 Task: Create a due date automation trigger when advanced on, the moment a card is due add dates due in between 1 and 5 days.
Action: Mouse moved to (895, 257)
Screenshot: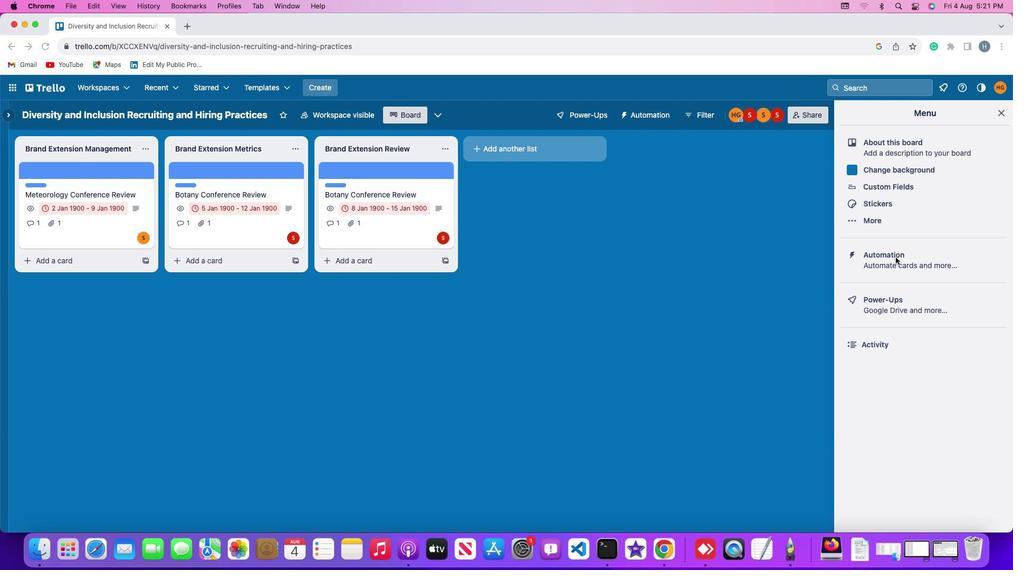 
Action: Mouse pressed left at (895, 257)
Screenshot: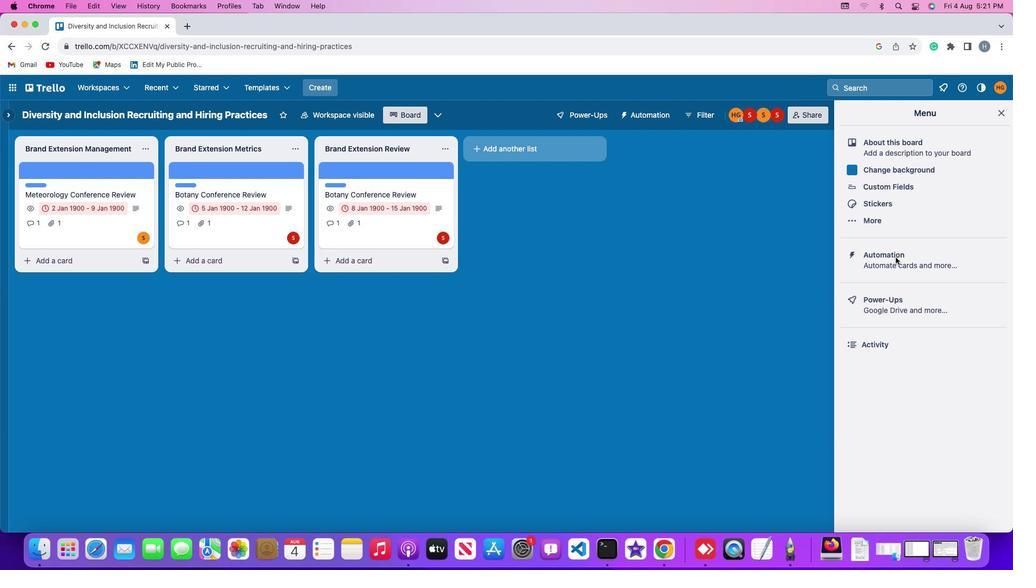 
Action: Mouse pressed left at (895, 257)
Screenshot: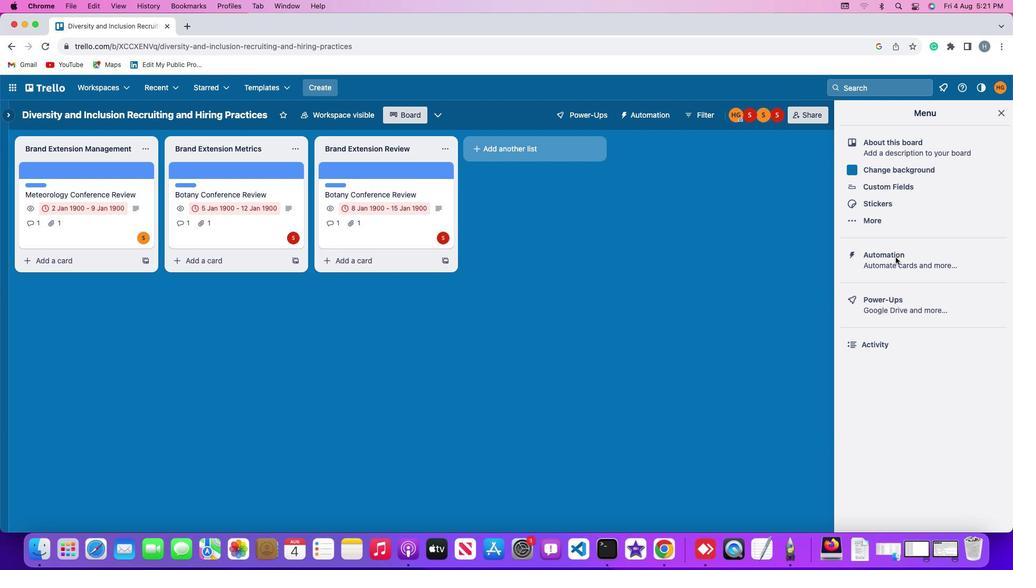 
Action: Mouse moved to (71, 251)
Screenshot: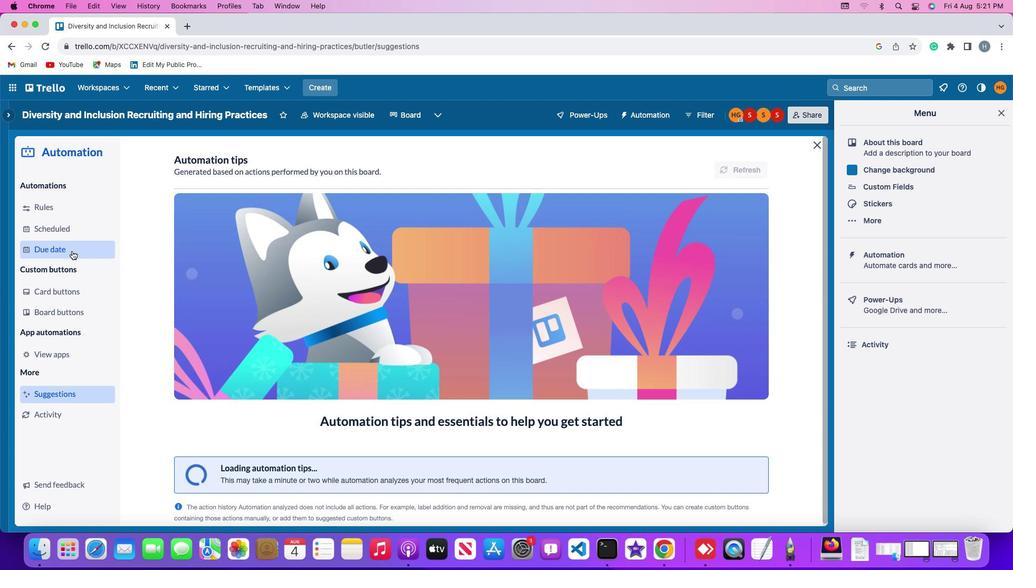 
Action: Mouse pressed left at (71, 251)
Screenshot: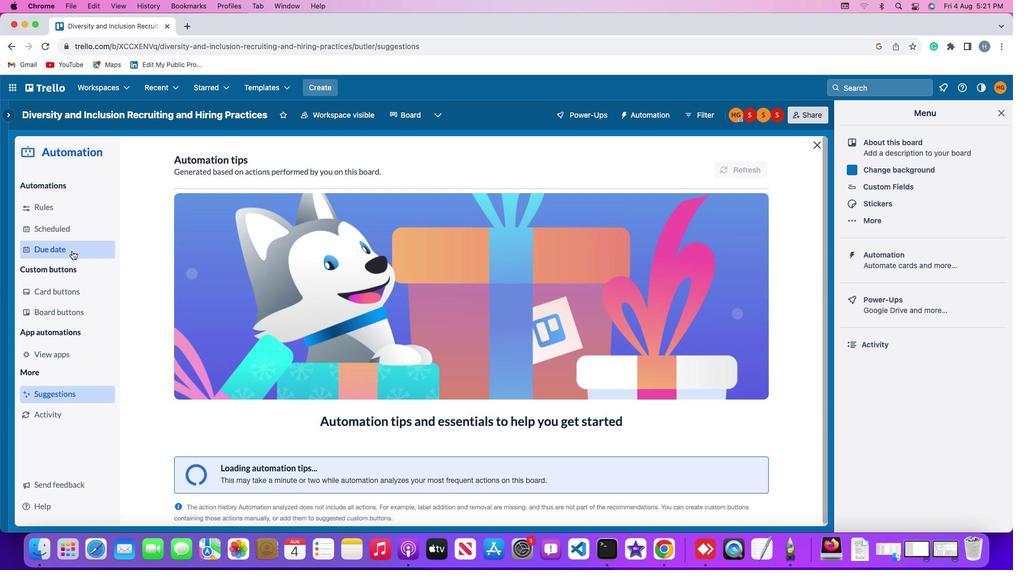 
Action: Mouse moved to (698, 162)
Screenshot: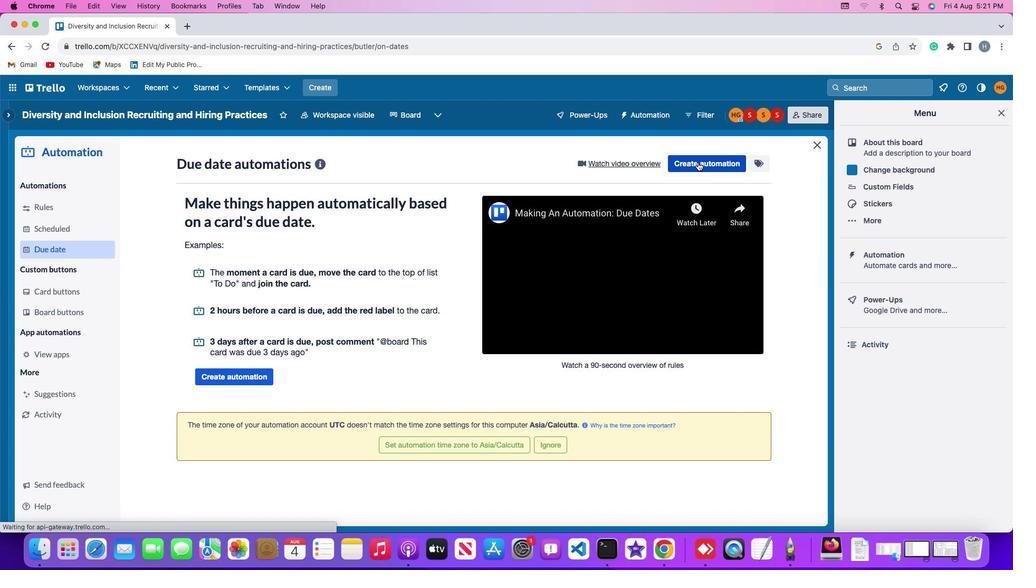 
Action: Mouse pressed left at (698, 162)
Screenshot: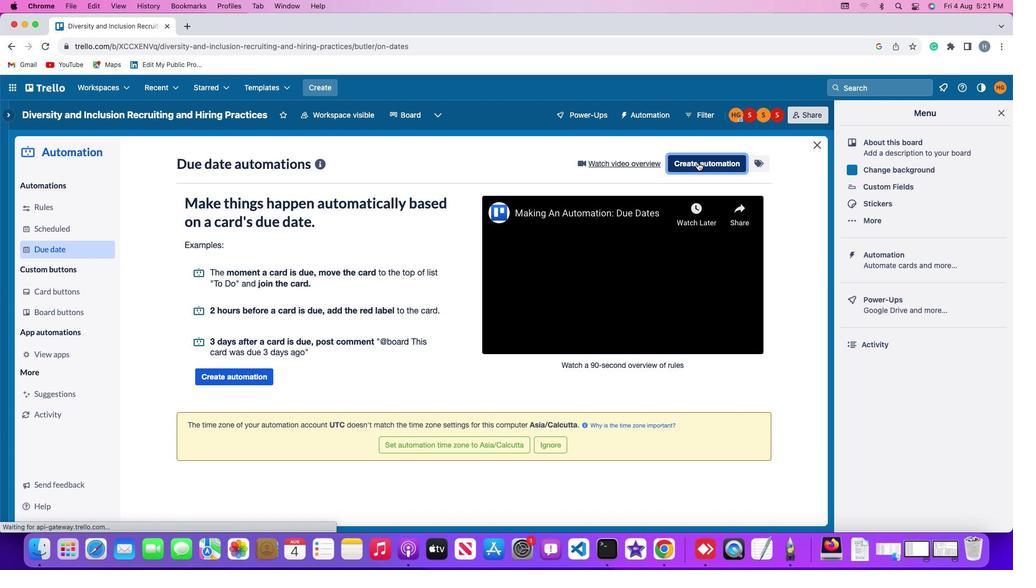 
Action: Mouse moved to (457, 261)
Screenshot: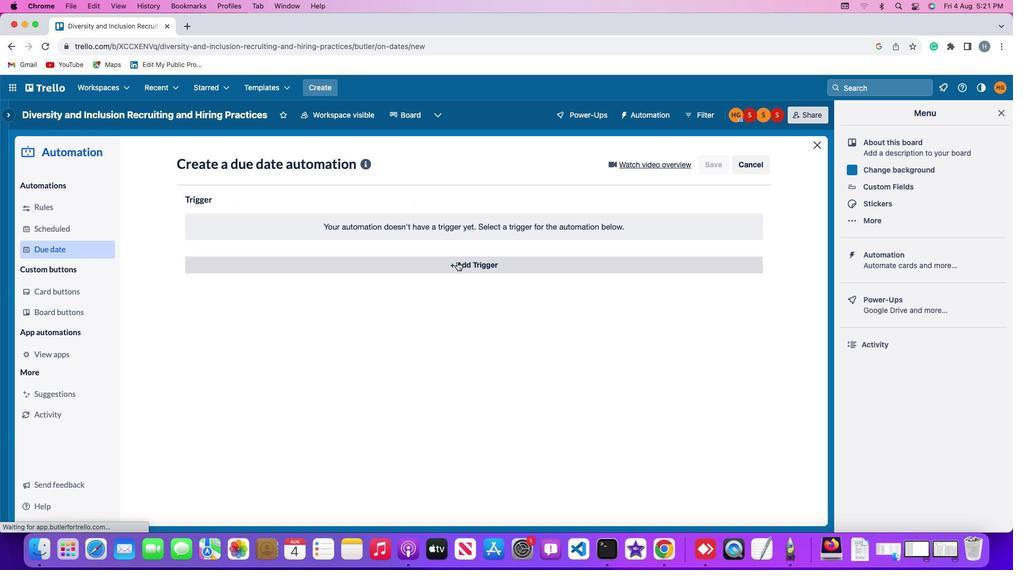 
Action: Mouse pressed left at (457, 261)
Screenshot: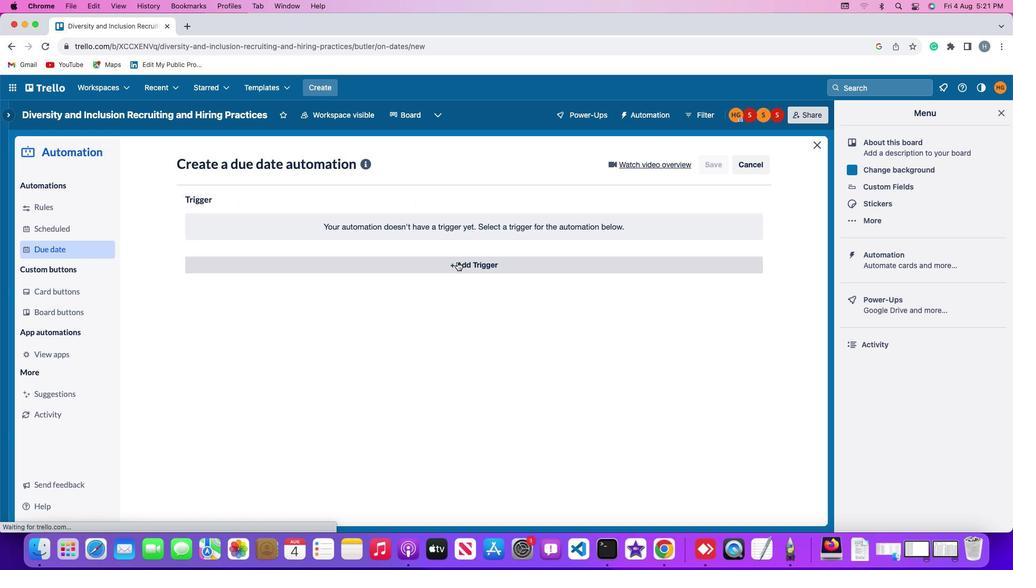 
Action: Mouse moved to (215, 394)
Screenshot: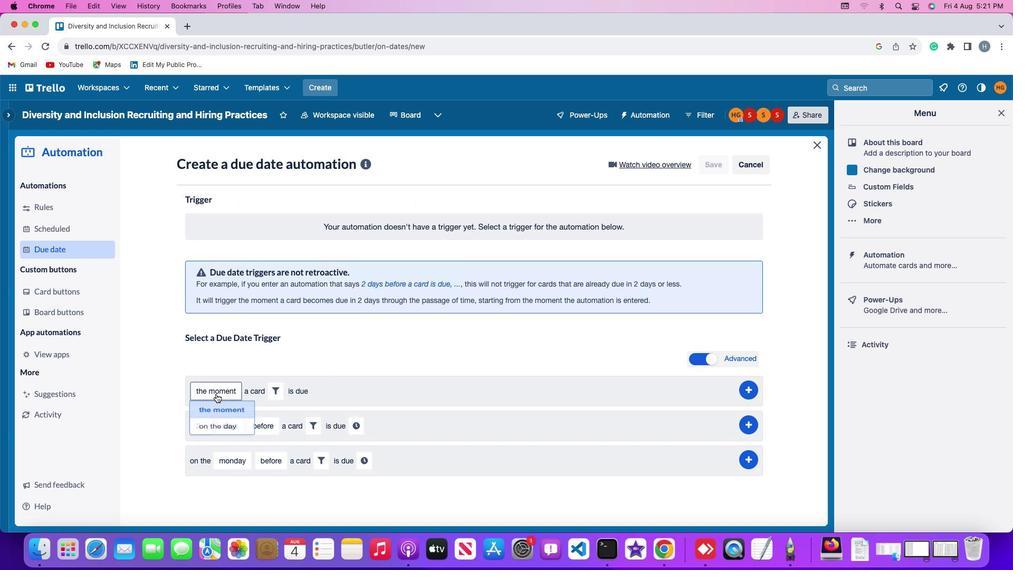
Action: Mouse pressed left at (215, 394)
Screenshot: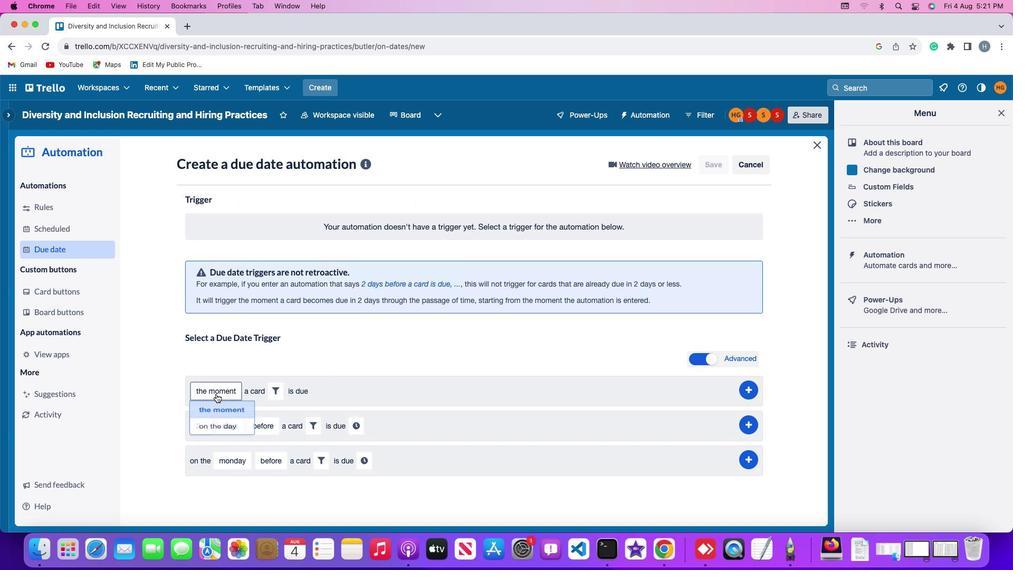 
Action: Mouse moved to (220, 409)
Screenshot: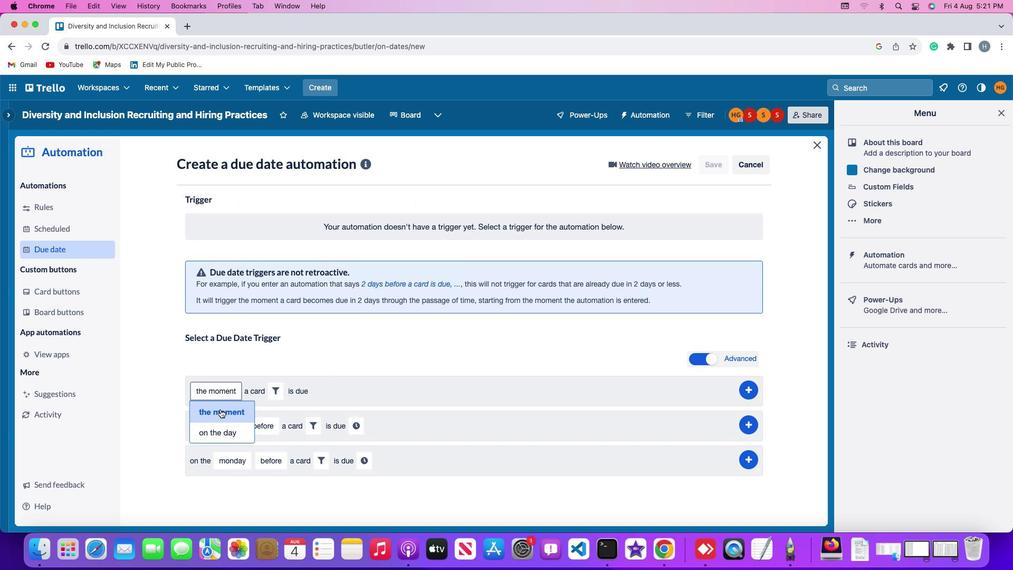 
Action: Mouse pressed left at (220, 409)
Screenshot: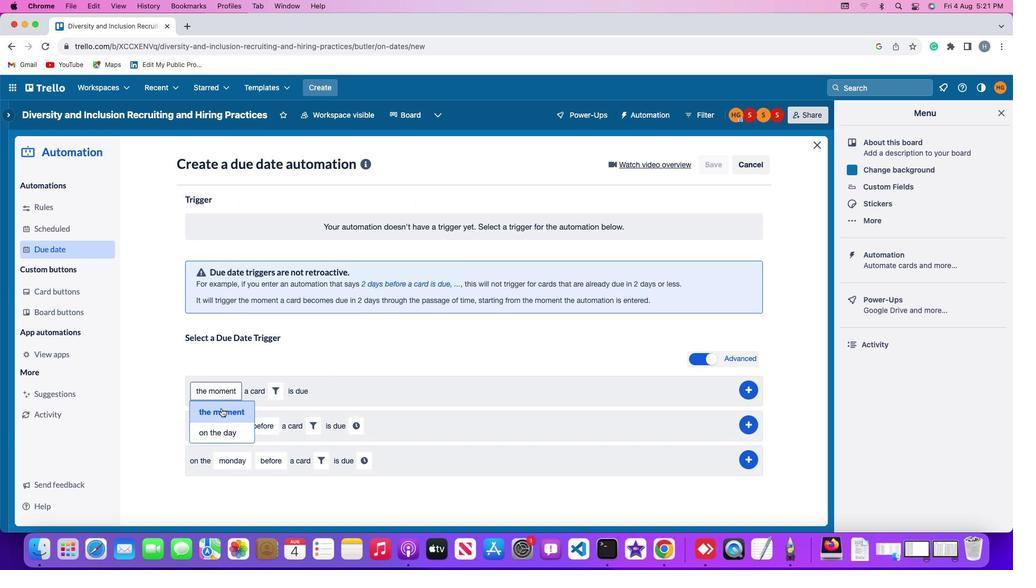 
Action: Mouse moved to (274, 391)
Screenshot: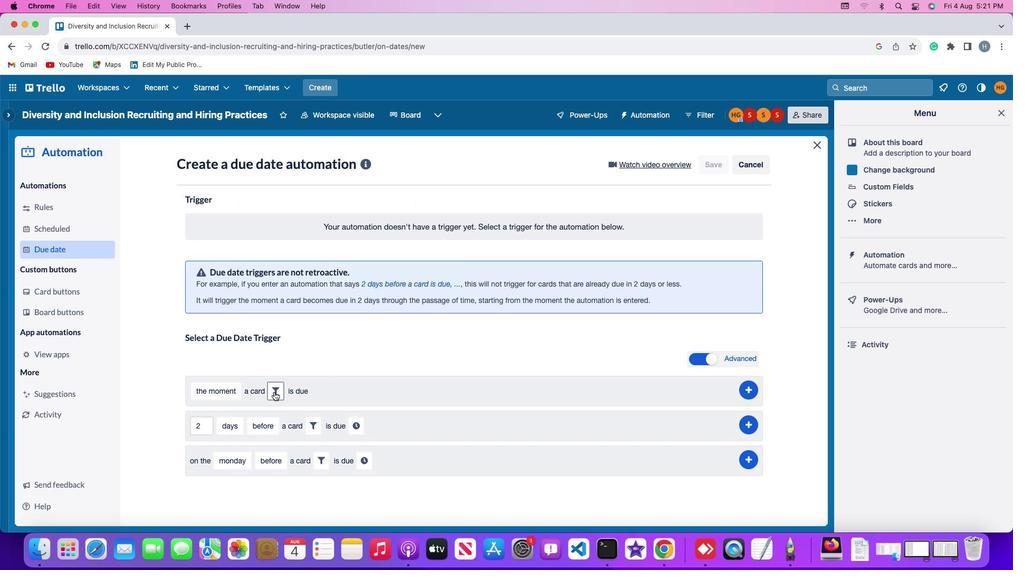 
Action: Mouse pressed left at (274, 391)
Screenshot: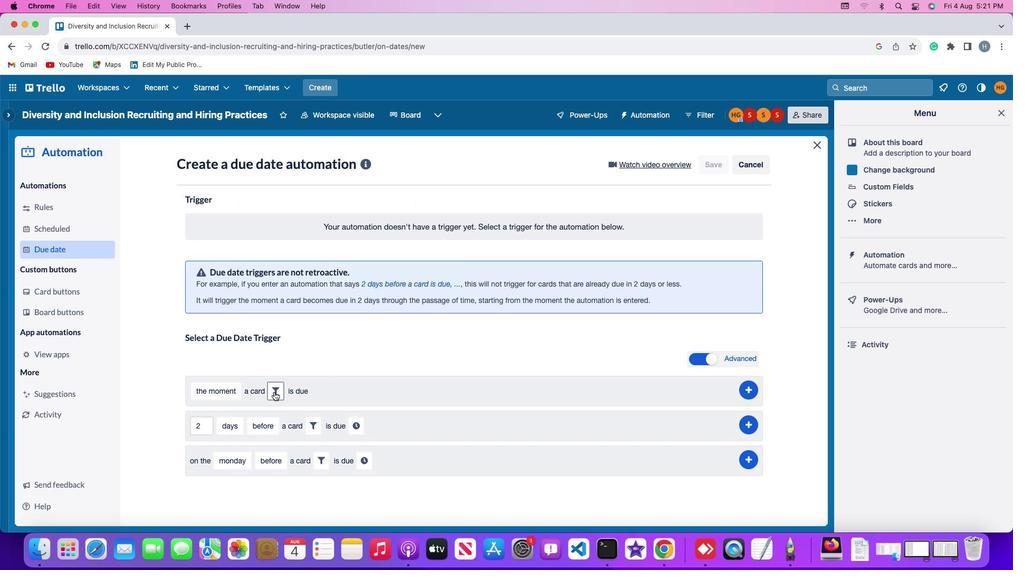 
Action: Mouse moved to (331, 421)
Screenshot: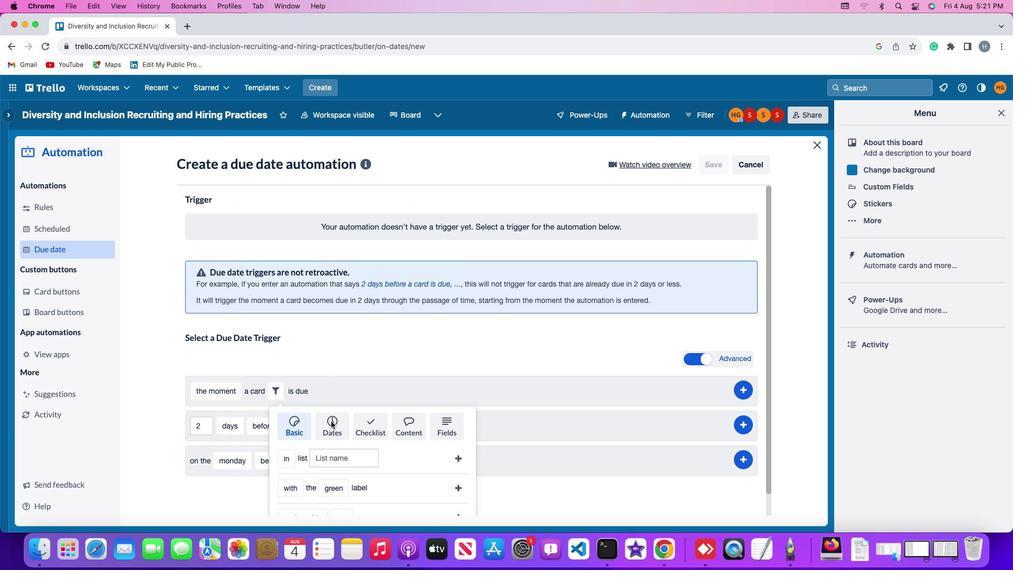 
Action: Mouse pressed left at (331, 421)
Screenshot: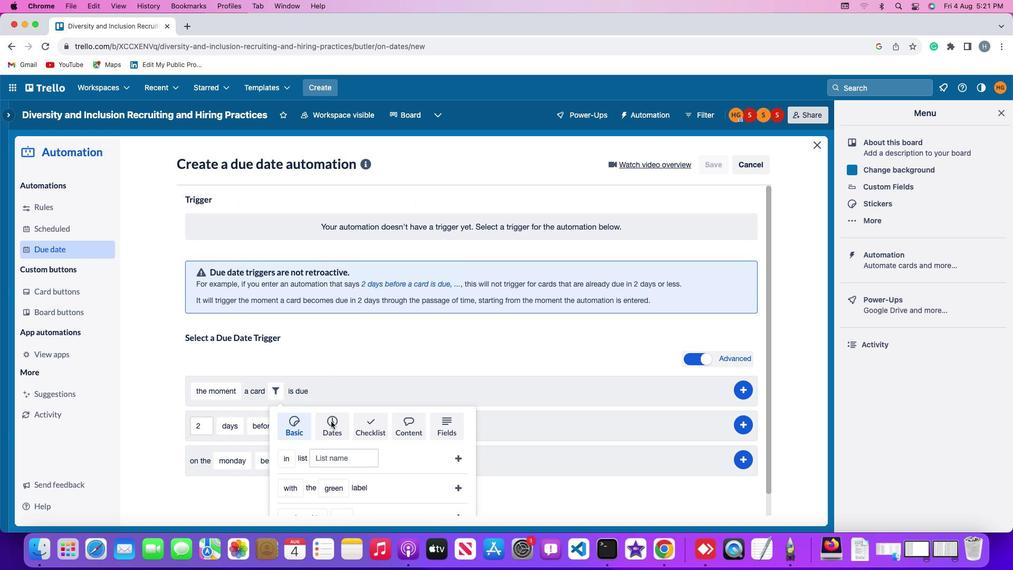 
Action: Mouse moved to (332, 422)
Screenshot: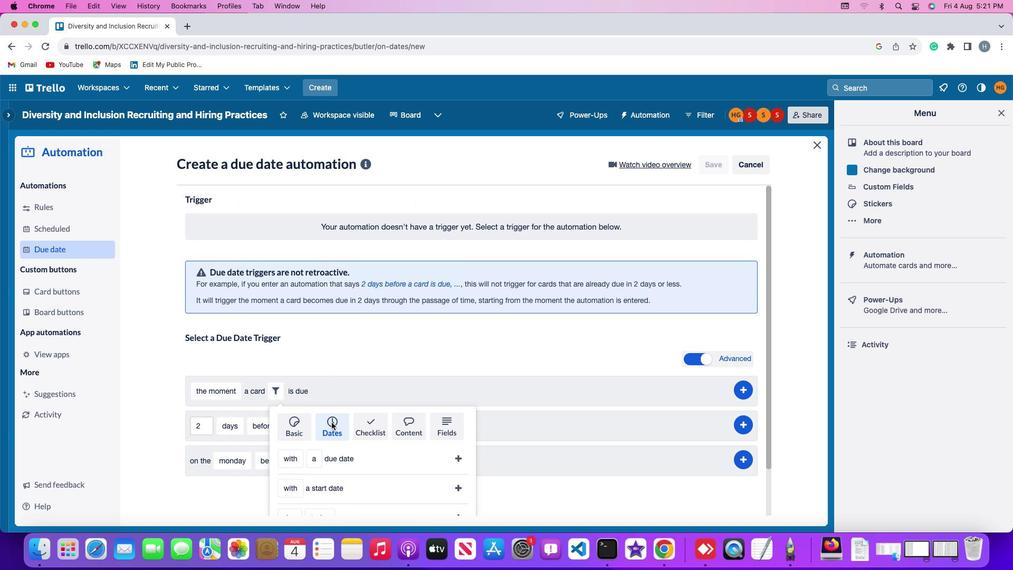 
Action: Mouse scrolled (332, 422) with delta (0, 0)
Screenshot: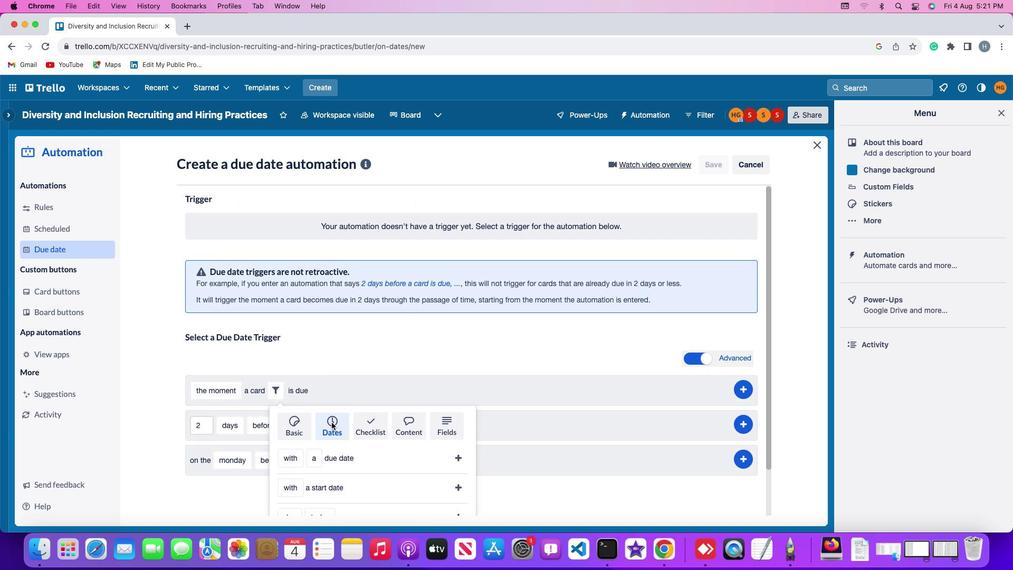
Action: Mouse scrolled (332, 422) with delta (0, 0)
Screenshot: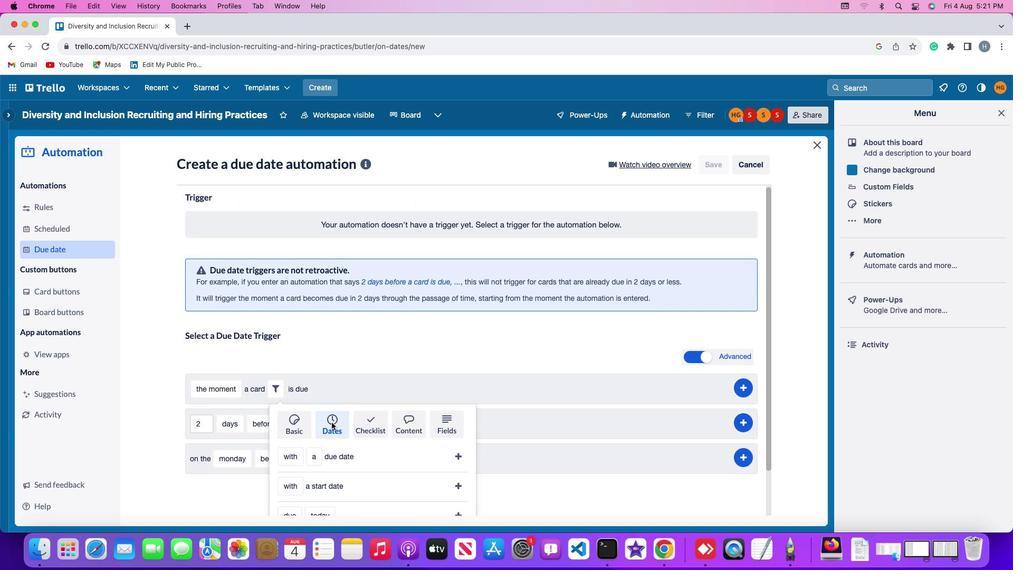 
Action: Mouse scrolled (332, 422) with delta (0, -1)
Screenshot: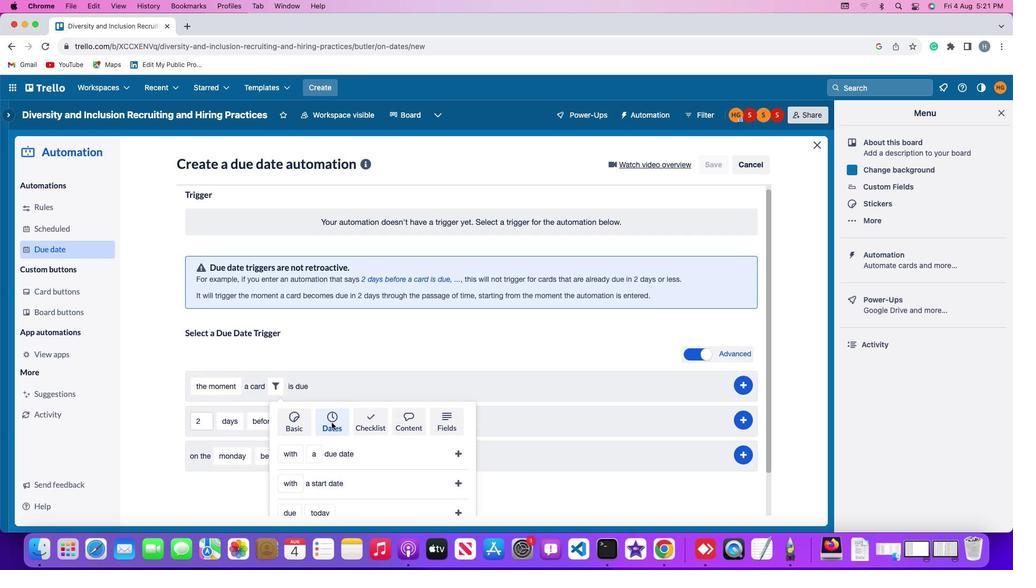 
Action: Mouse scrolled (332, 422) with delta (0, -2)
Screenshot: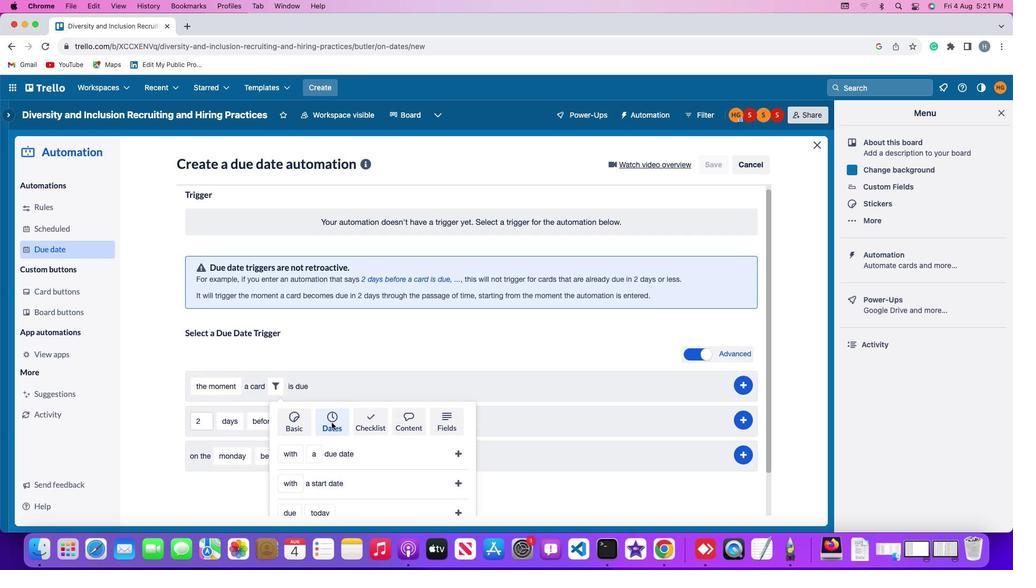 
Action: Mouse scrolled (332, 422) with delta (0, -3)
Screenshot: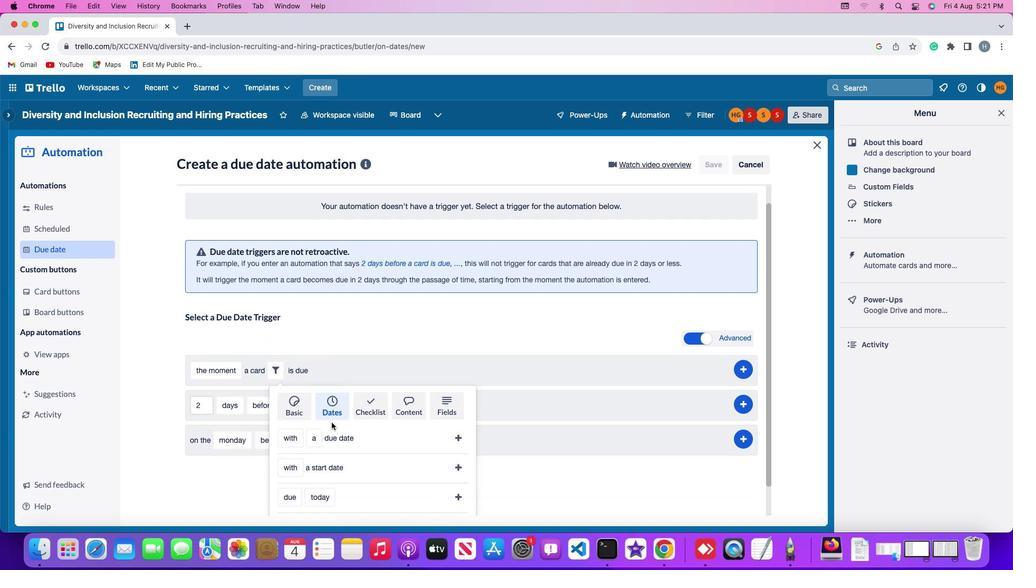 
Action: Mouse scrolled (332, 422) with delta (0, 0)
Screenshot: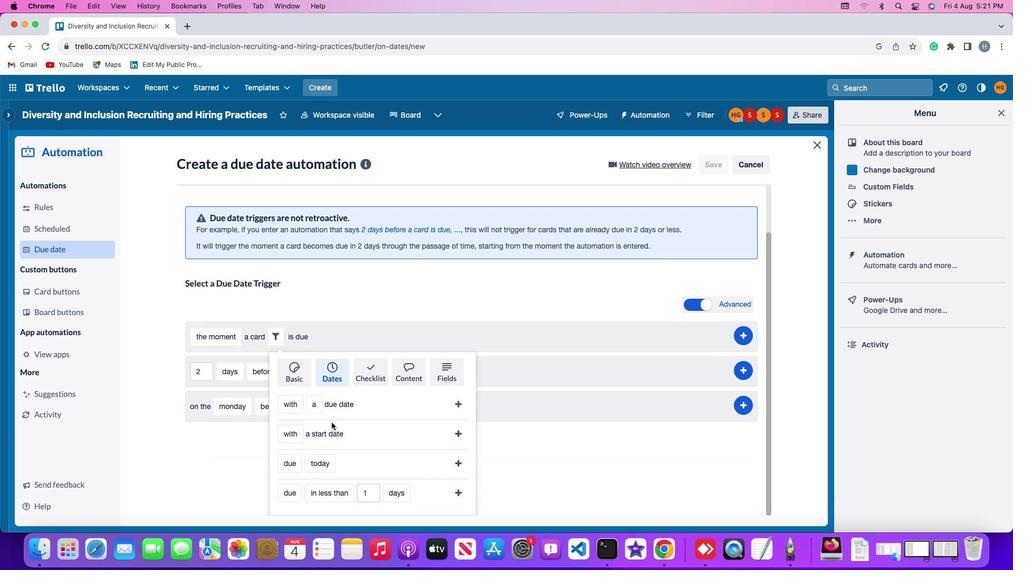 
Action: Mouse scrolled (332, 422) with delta (0, 0)
Screenshot: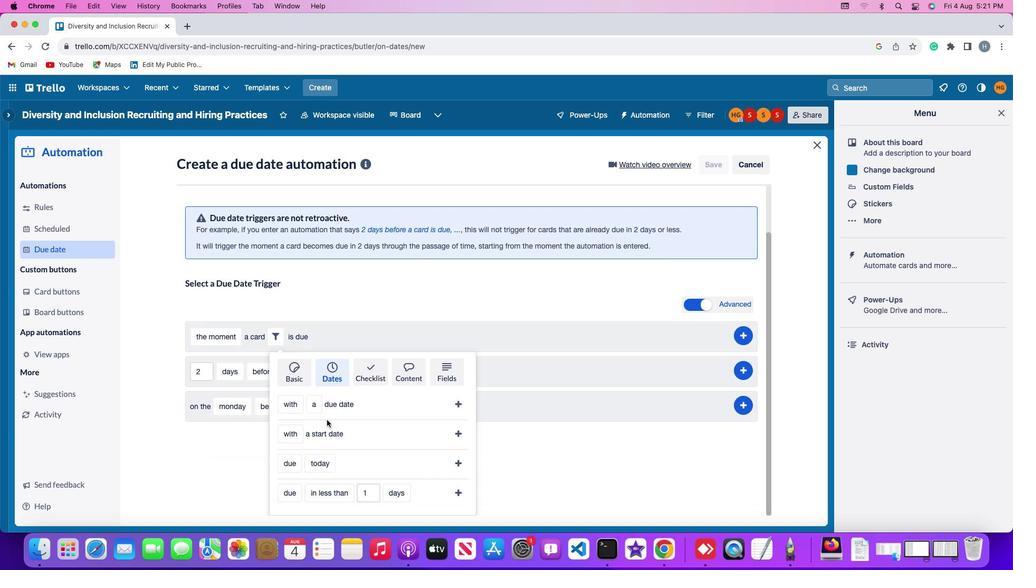 
Action: Mouse scrolled (332, 422) with delta (0, -1)
Screenshot: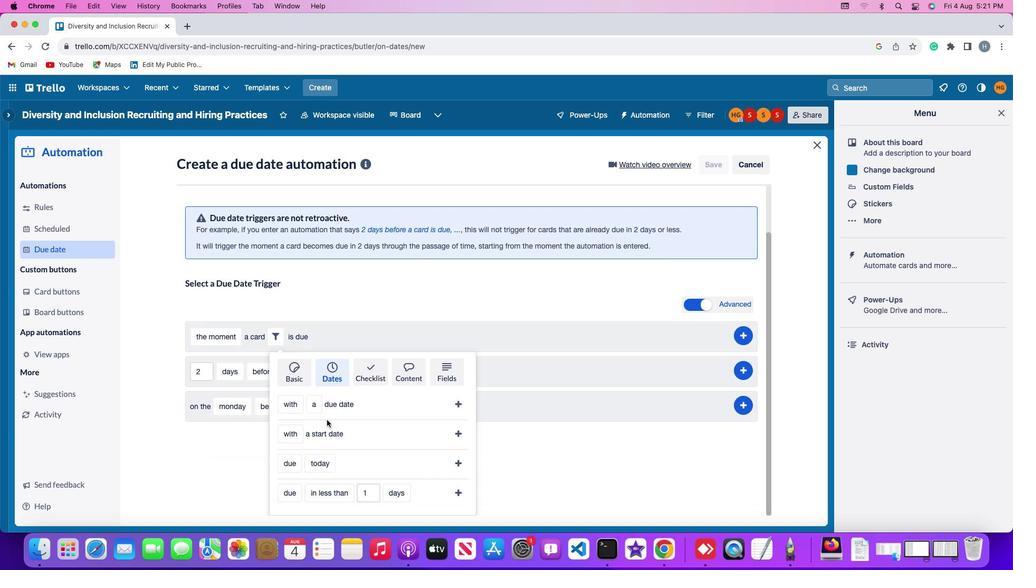 
Action: Mouse moved to (331, 422)
Screenshot: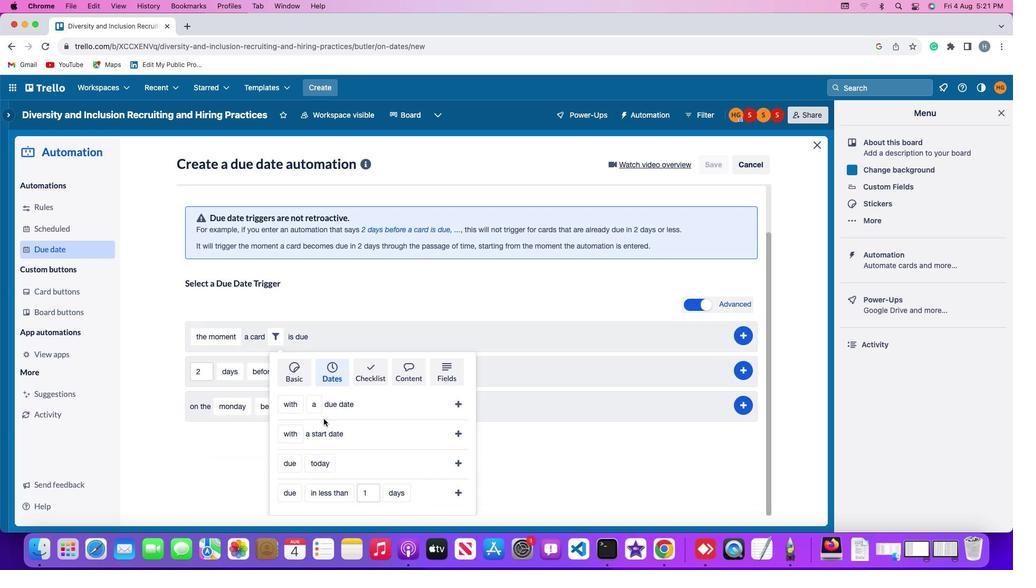 
Action: Mouse scrolled (331, 422) with delta (0, -2)
Screenshot: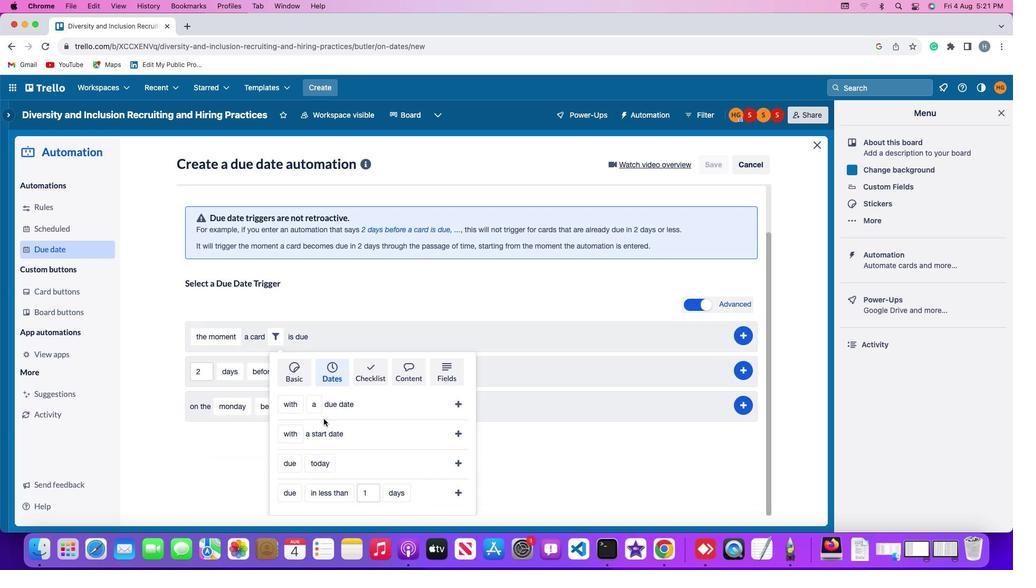
Action: Mouse moved to (298, 451)
Screenshot: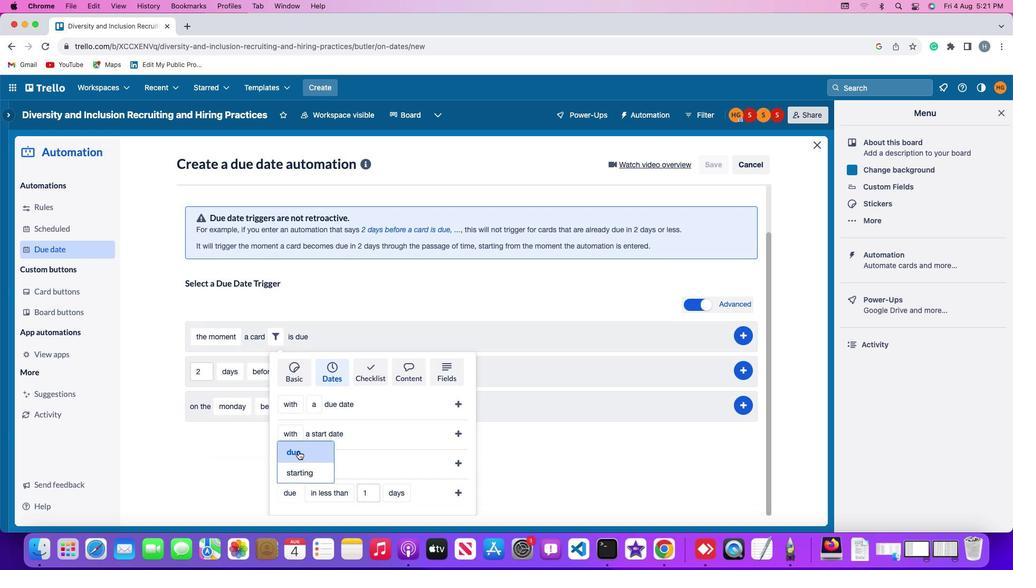 
Action: Mouse pressed left at (298, 451)
Screenshot: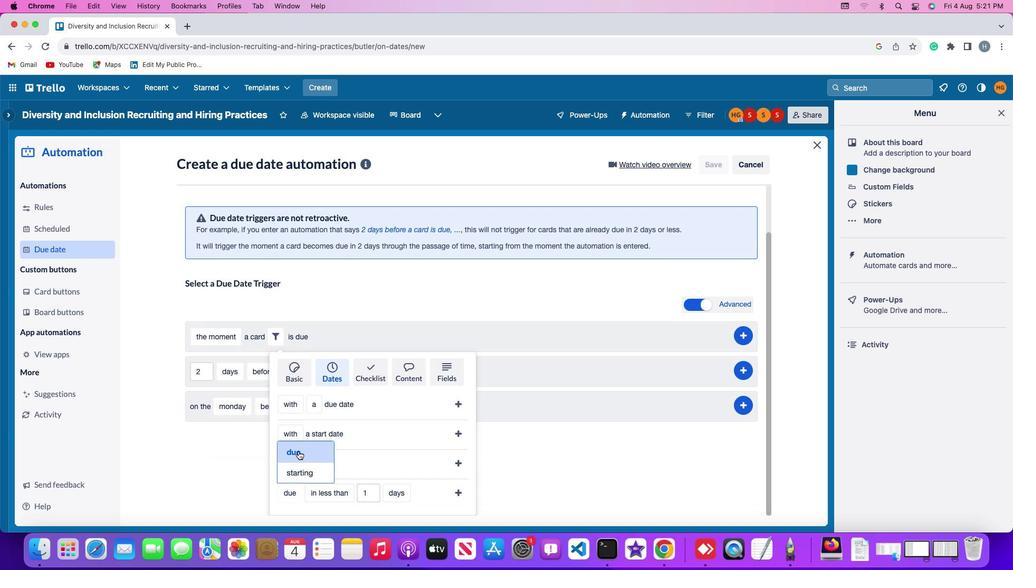 
Action: Mouse moved to (337, 471)
Screenshot: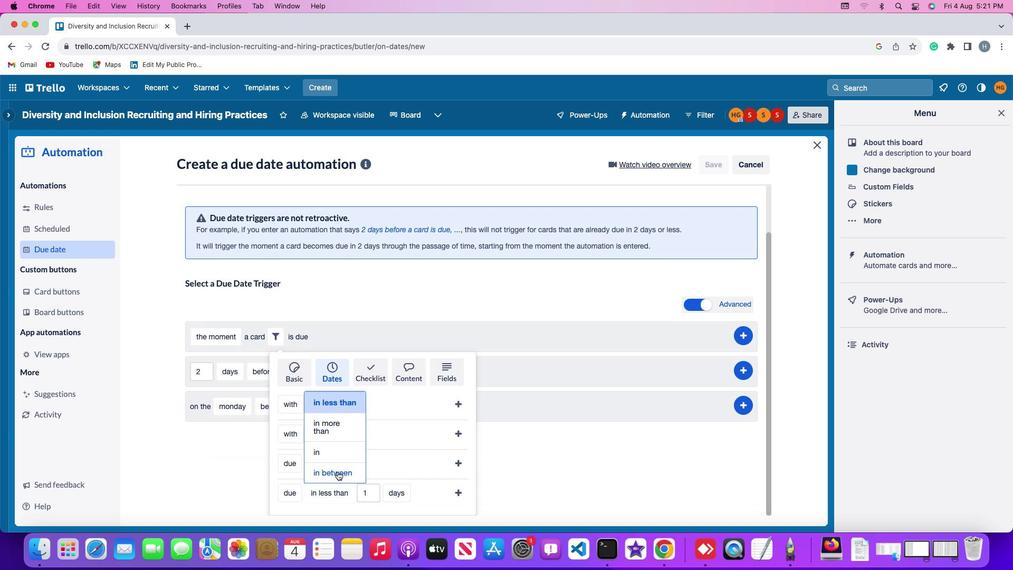 
Action: Mouse pressed left at (337, 471)
Screenshot: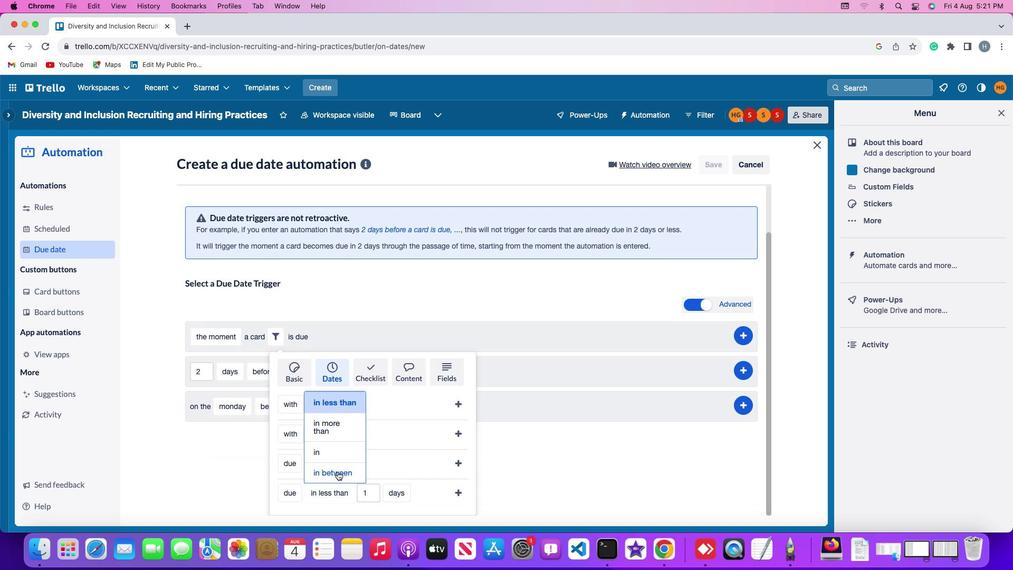 
Action: Mouse moved to (363, 489)
Screenshot: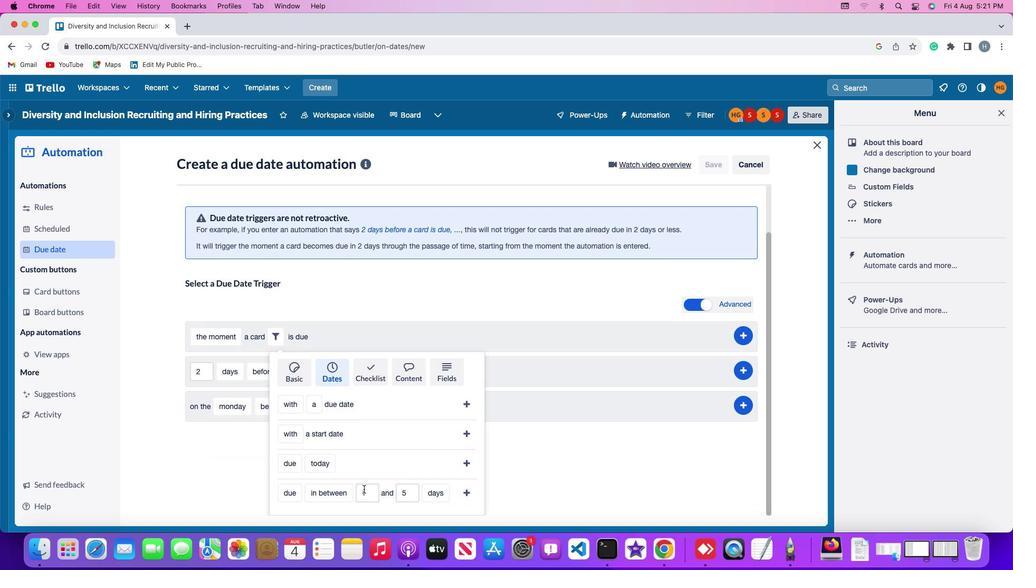 
Action: Mouse pressed left at (363, 489)
Screenshot: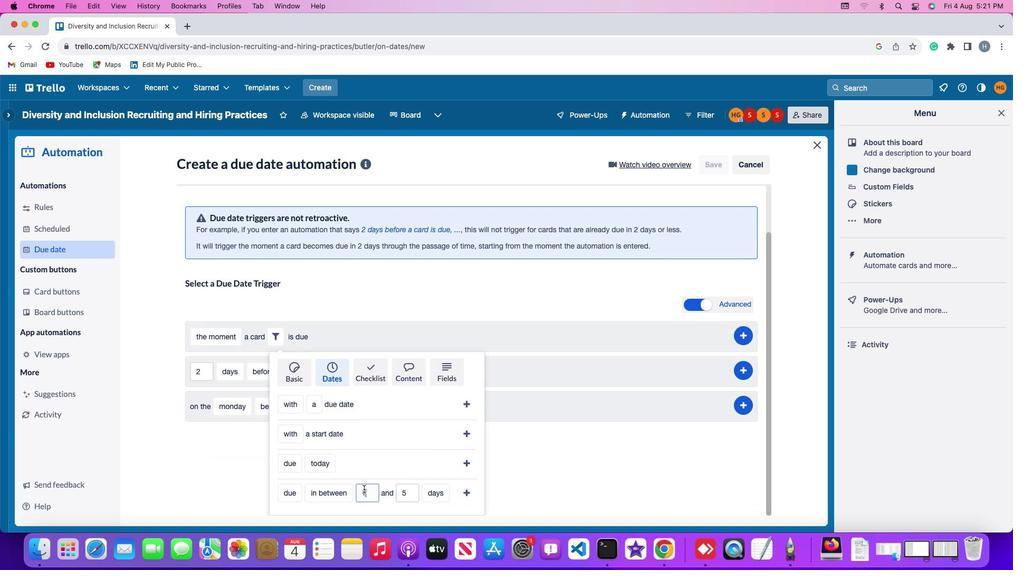 
Action: Mouse moved to (370, 490)
Screenshot: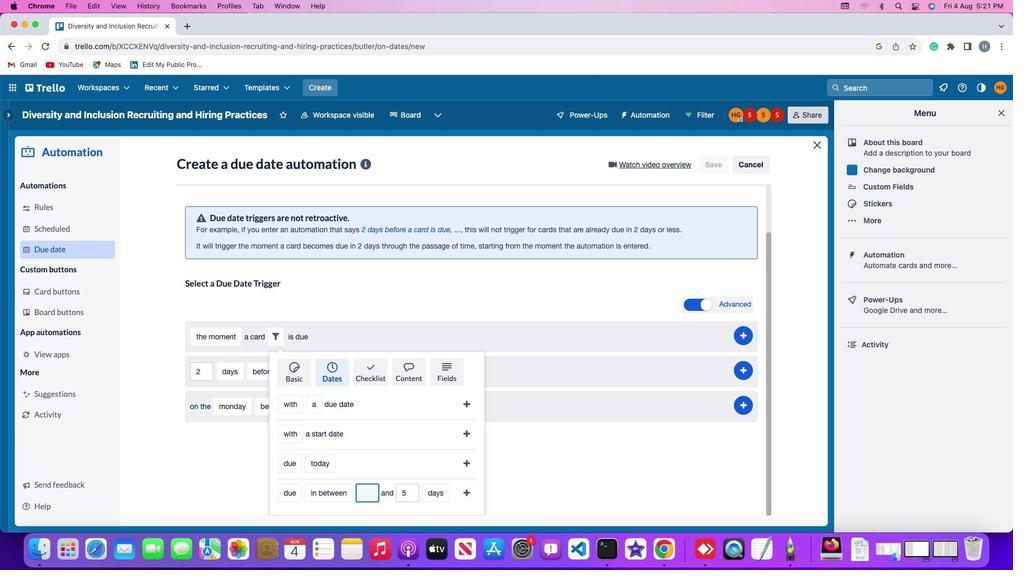 
Action: Key pressed Key.backspace'1'
Screenshot: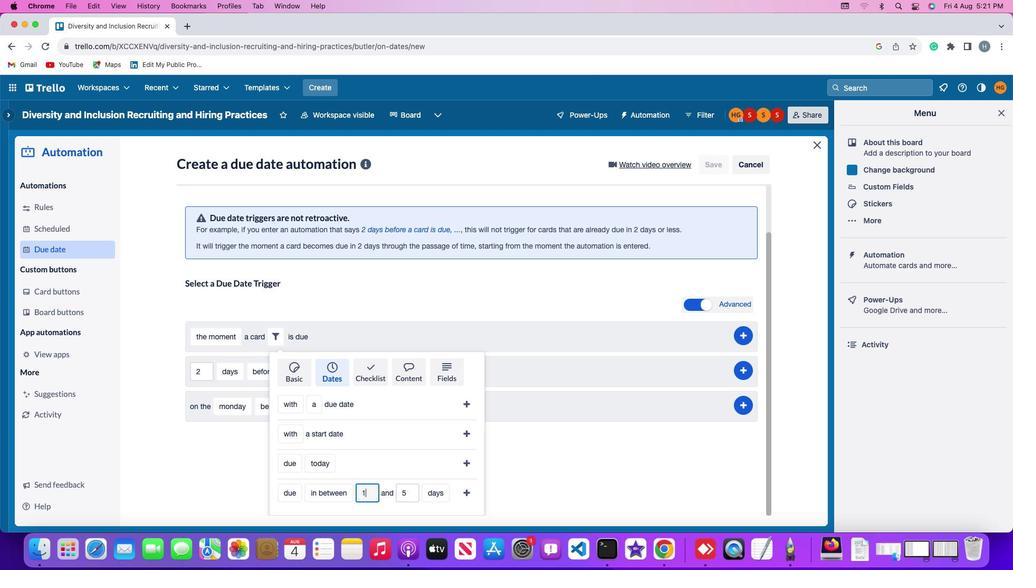 
Action: Mouse moved to (408, 493)
Screenshot: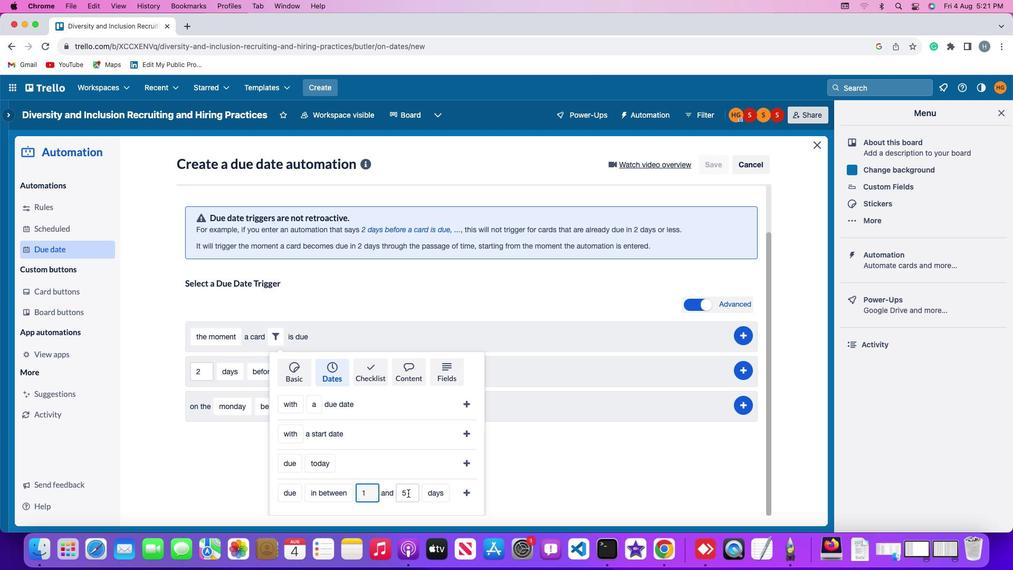 
Action: Mouse pressed left at (408, 493)
Screenshot: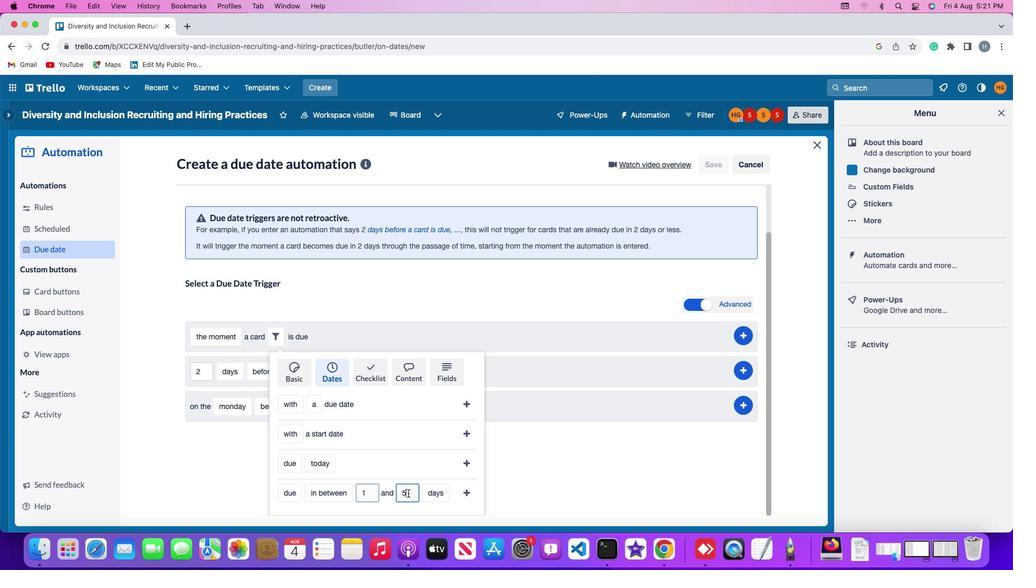 
Action: Mouse moved to (408, 493)
Screenshot: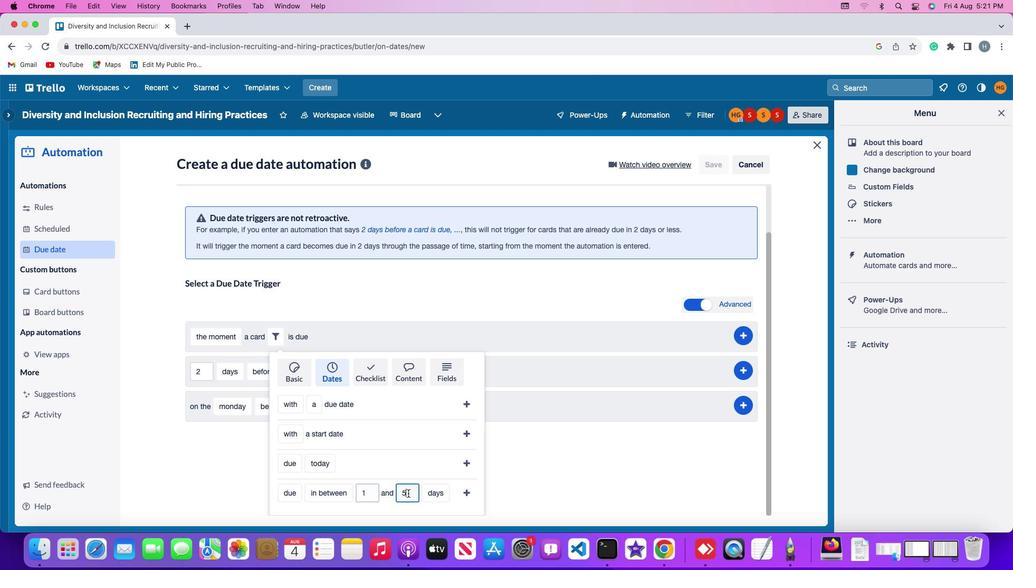 
Action: Key pressed Key.backspace'5'
Screenshot: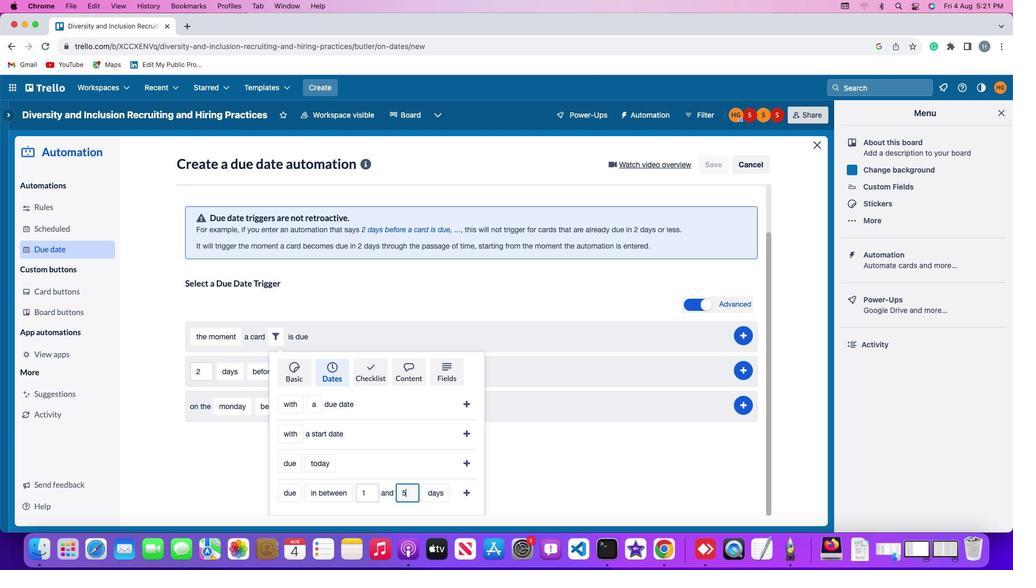 
Action: Mouse moved to (432, 491)
Screenshot: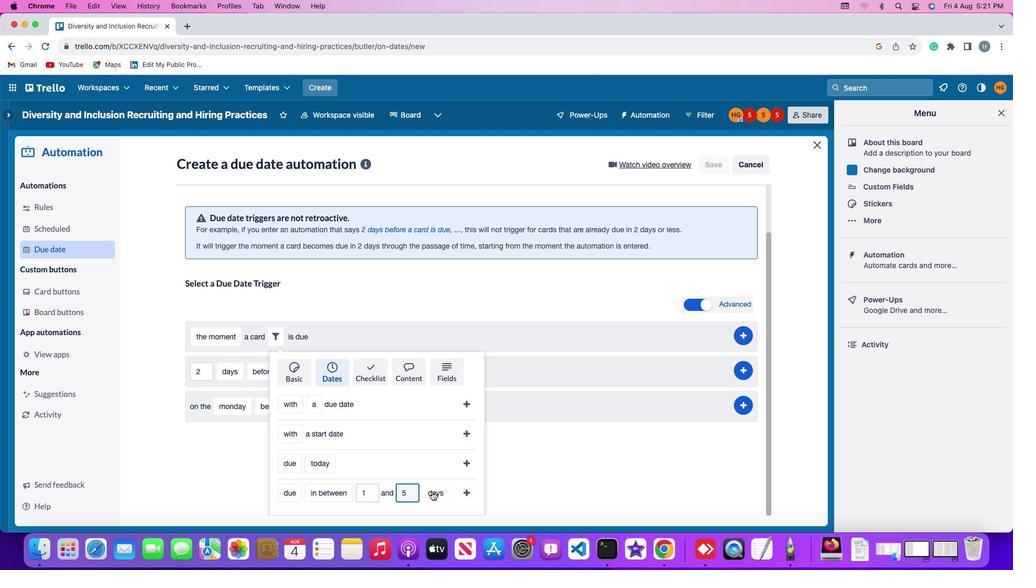 
Action: Mouse pressed left at (432, 491)
Screenshot: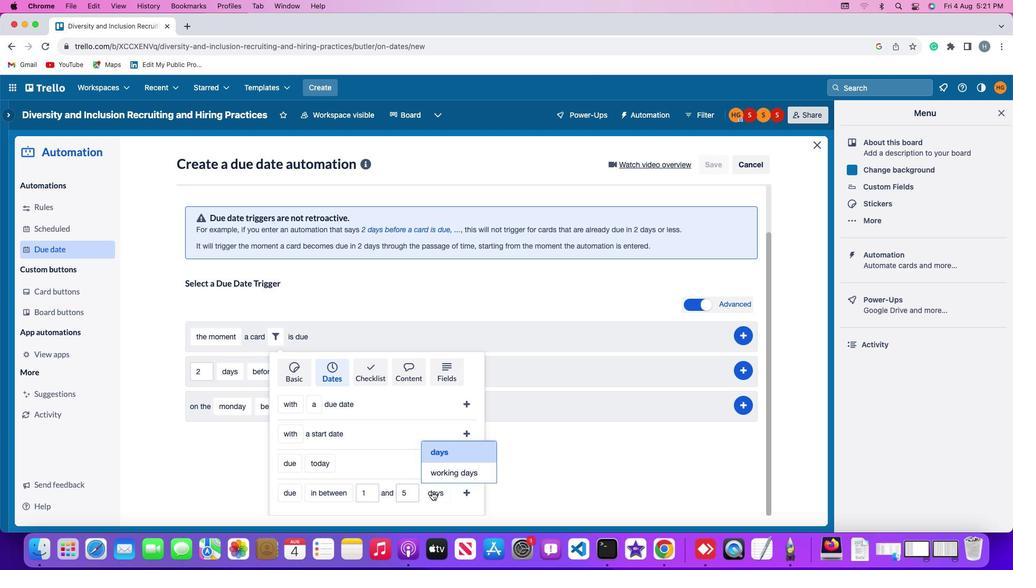 
Action: Mouse moved to (445, 455)
Screenshot: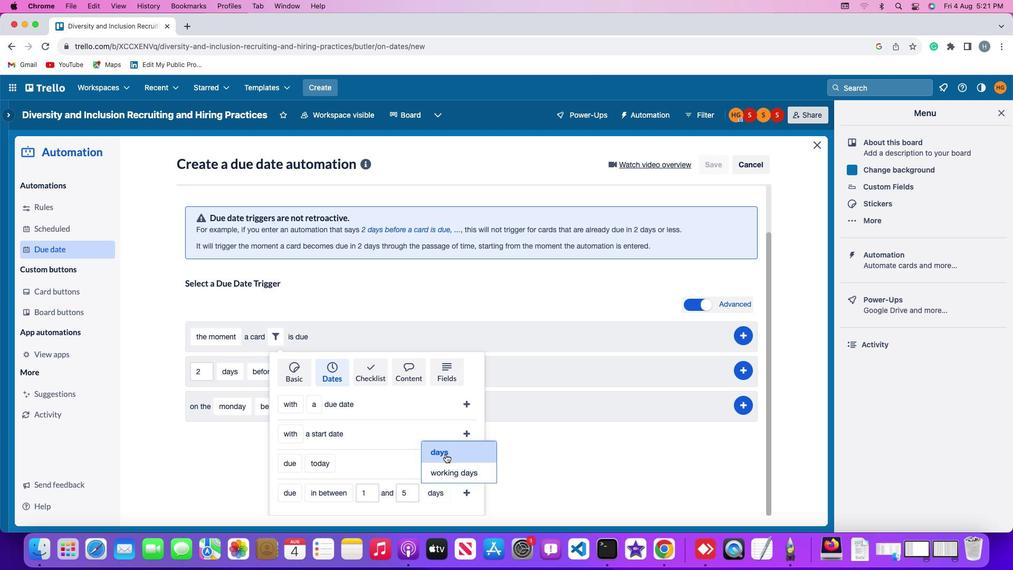 
Action: Mouse pressed left at (445, 455)
Screenshot: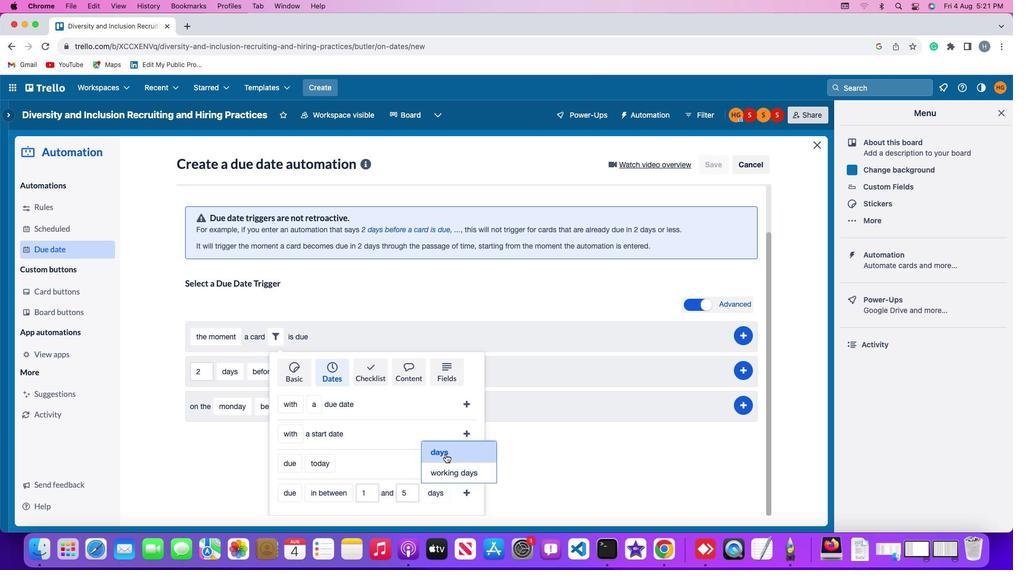 
Action: Mouse moved to (468, 488)
Screenshot: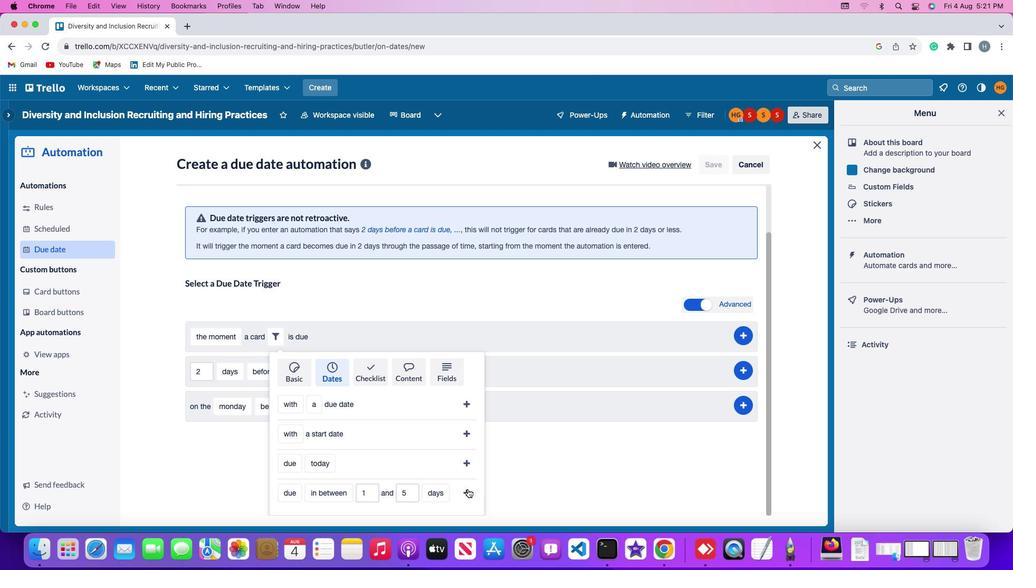 
Action: Mouse pressed left at (468, 488)
Screenshot: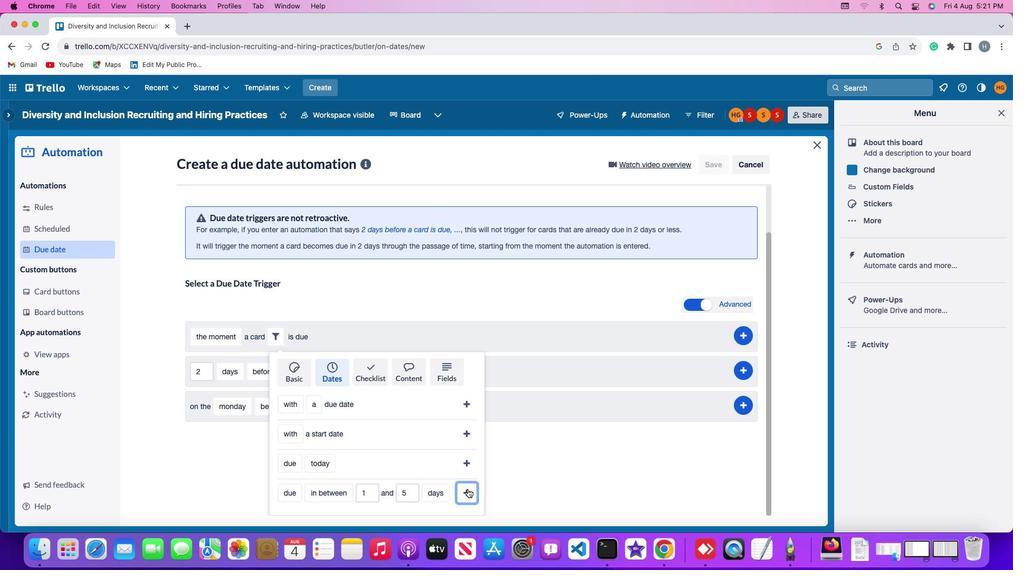 
Action: Mouse moved to (749, 389)
Screenshot: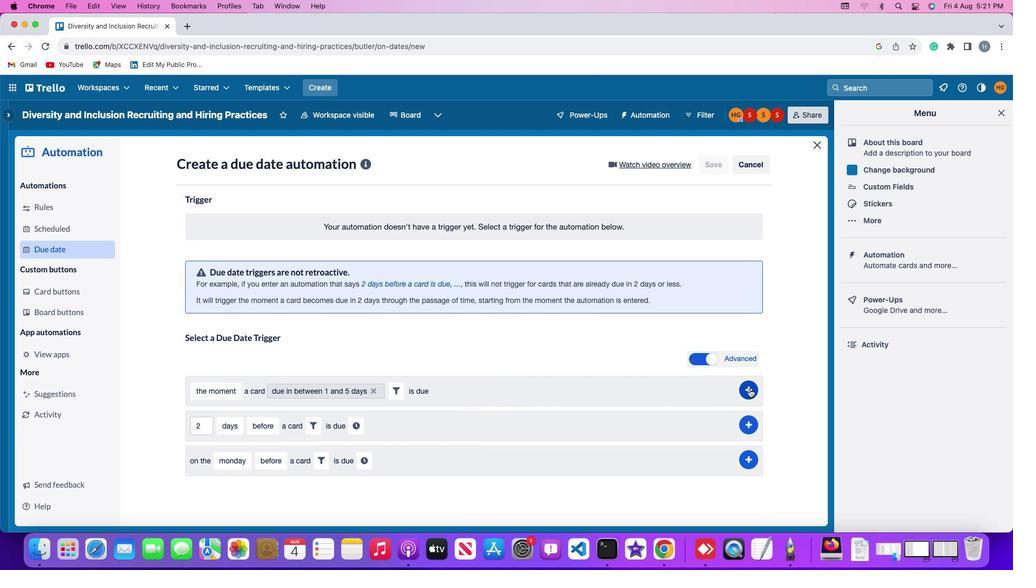 
Action: Mouse pressed left at (749, 389)
Screenshot: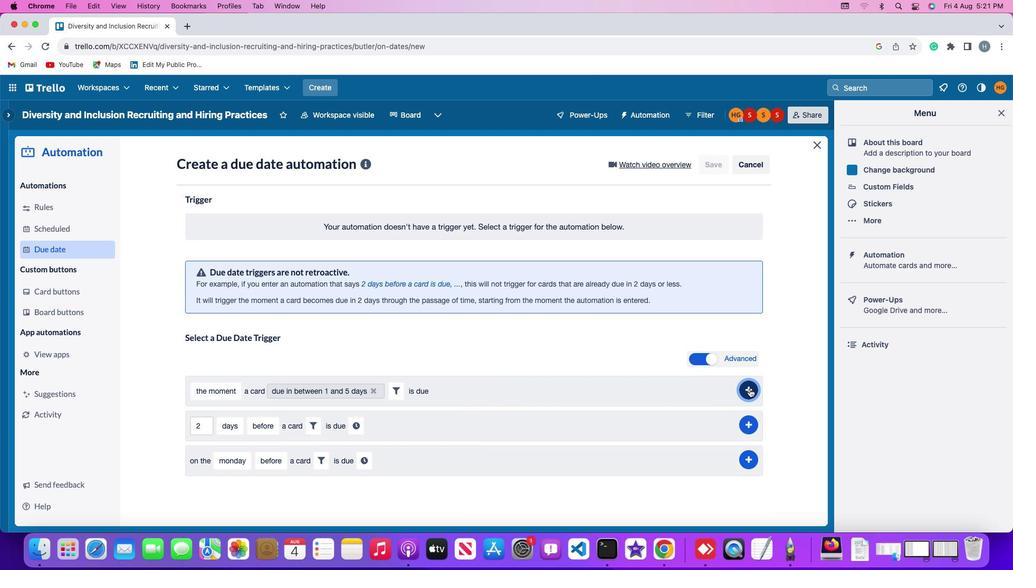 
Action: Mouse moved to (784, 281)
Screenshot: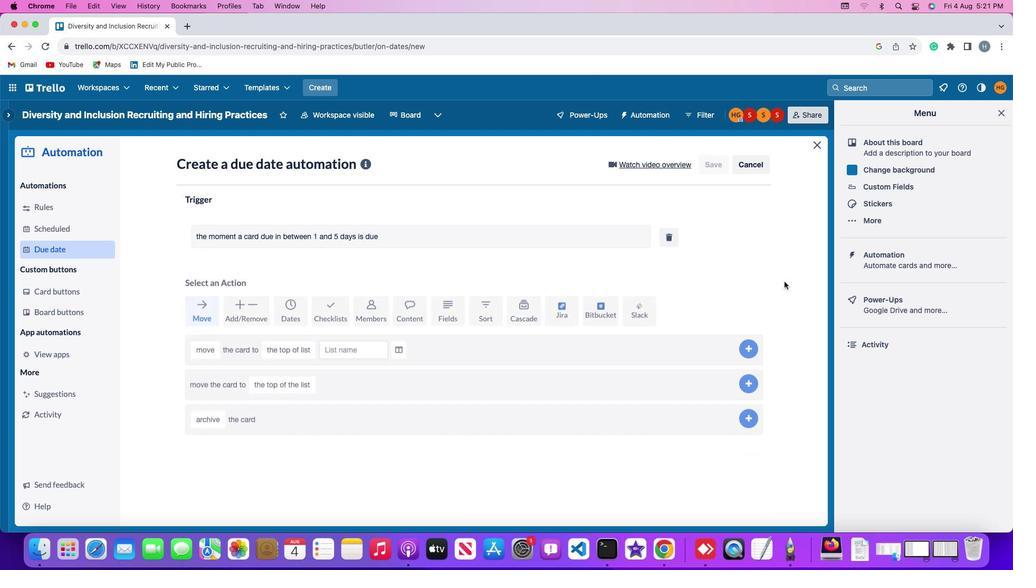 
